 Task: Disable notify network if mentioned in news option
Action: Mouse moved to (857, 91)
Screenshot: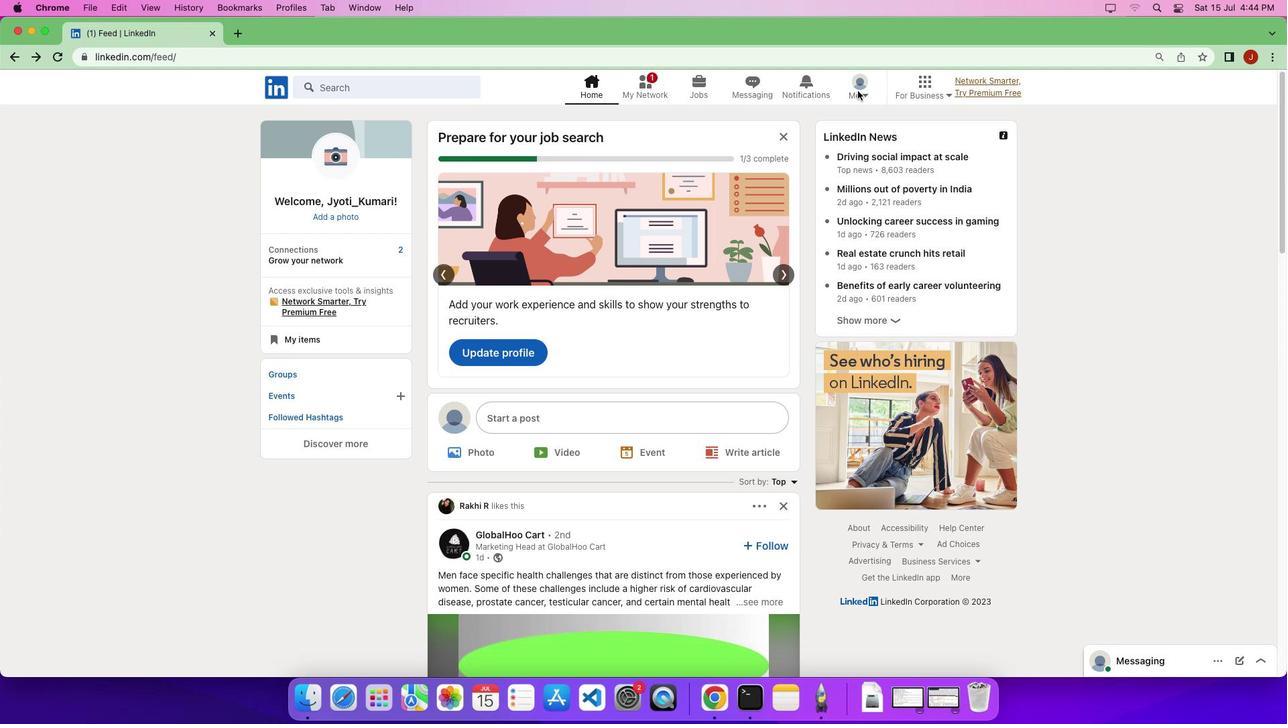 
Action: Mouse pressed left at (857, 91)
Screenshot: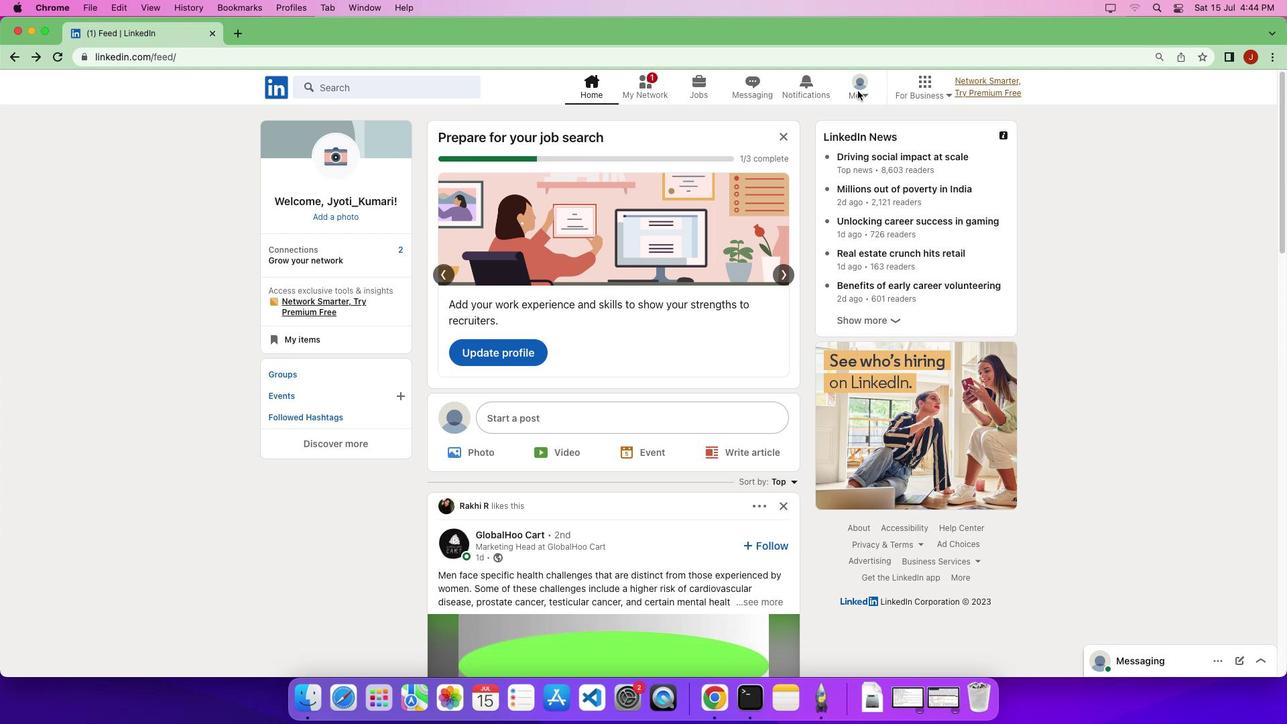 
Action: Mouse moved to (862, 93)
Screenshot: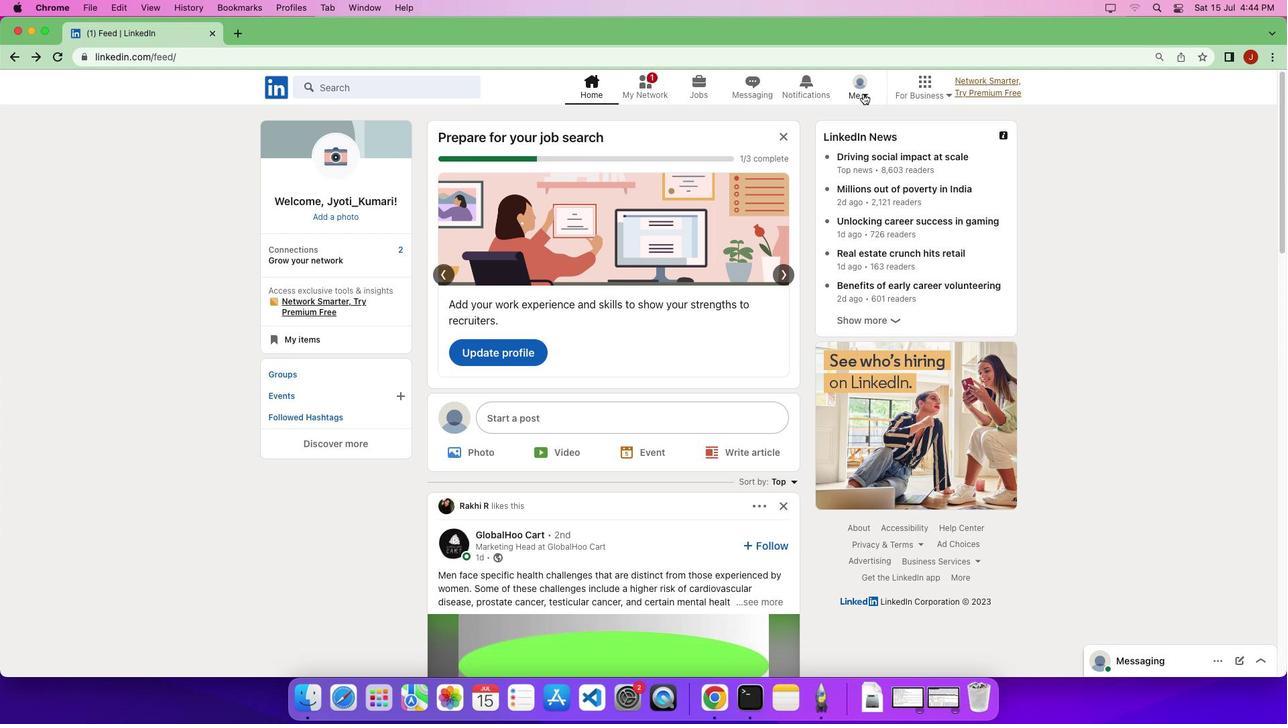 
Action: Mouse pressed left at (862, 93)
Screenshot: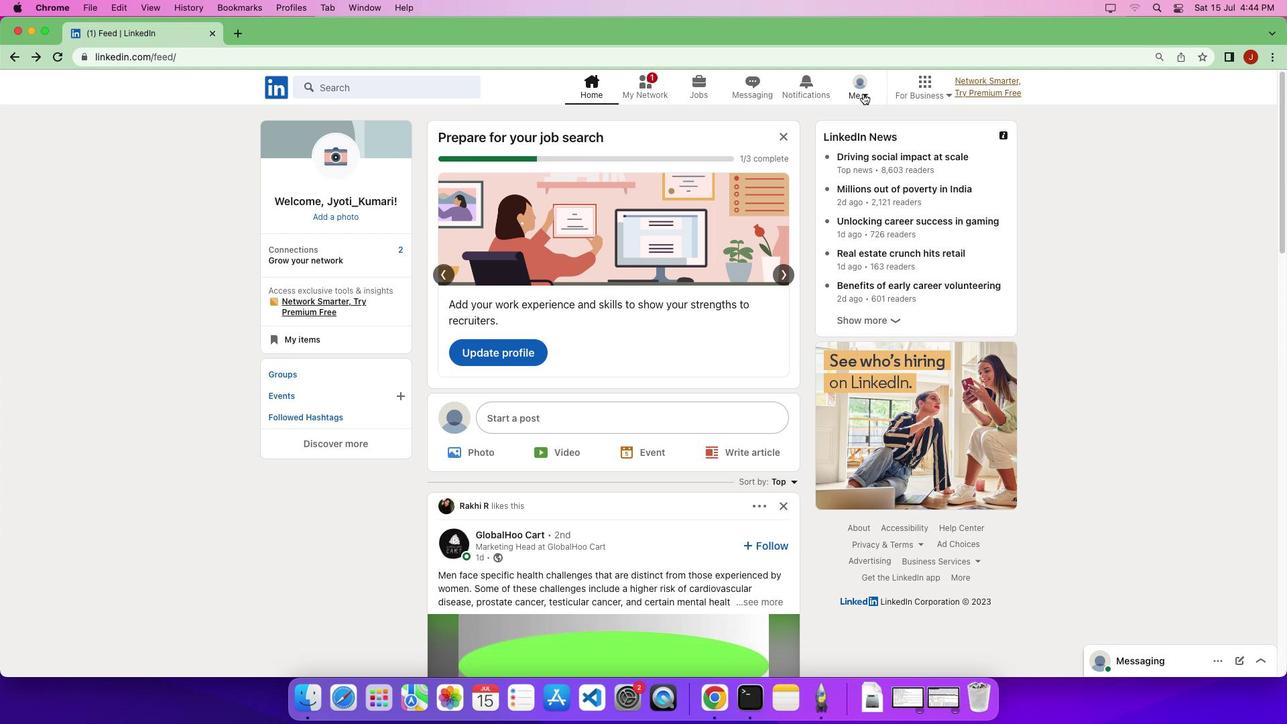 
Action: Mouse moved to (765, 254)
Screenshot: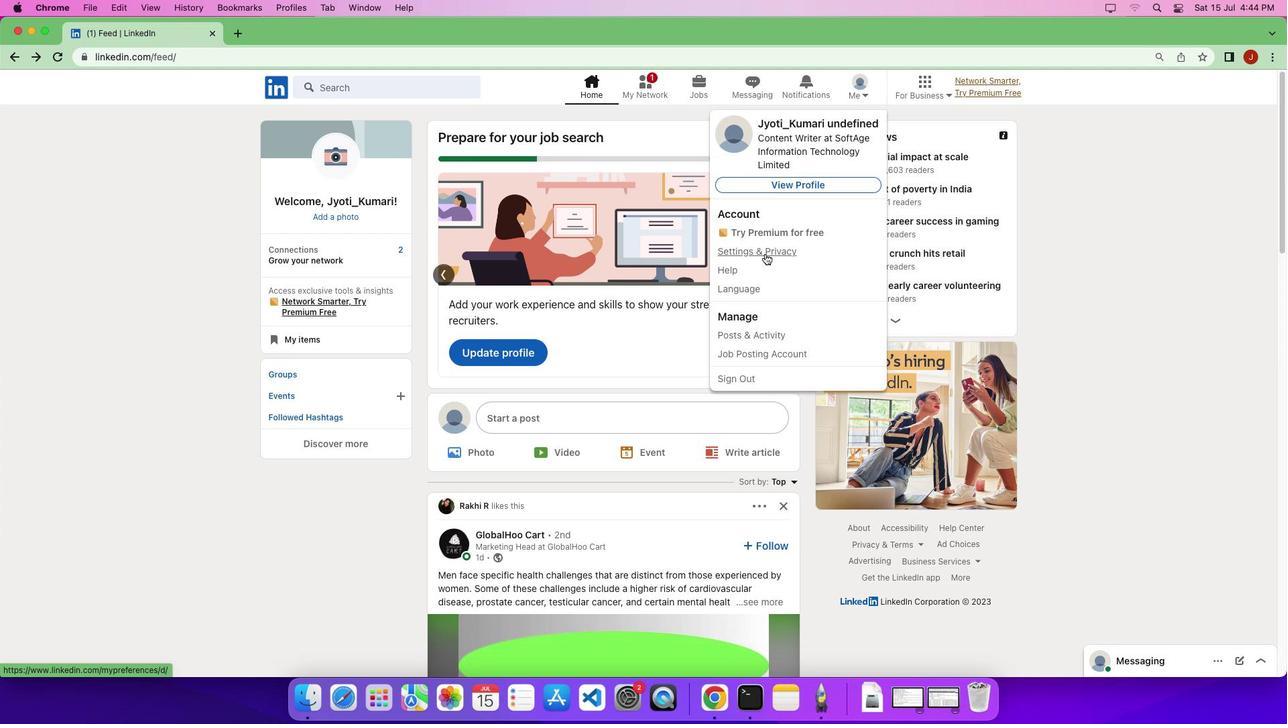 
Action: Mouse pressed left at (765, 254)
Screenshot: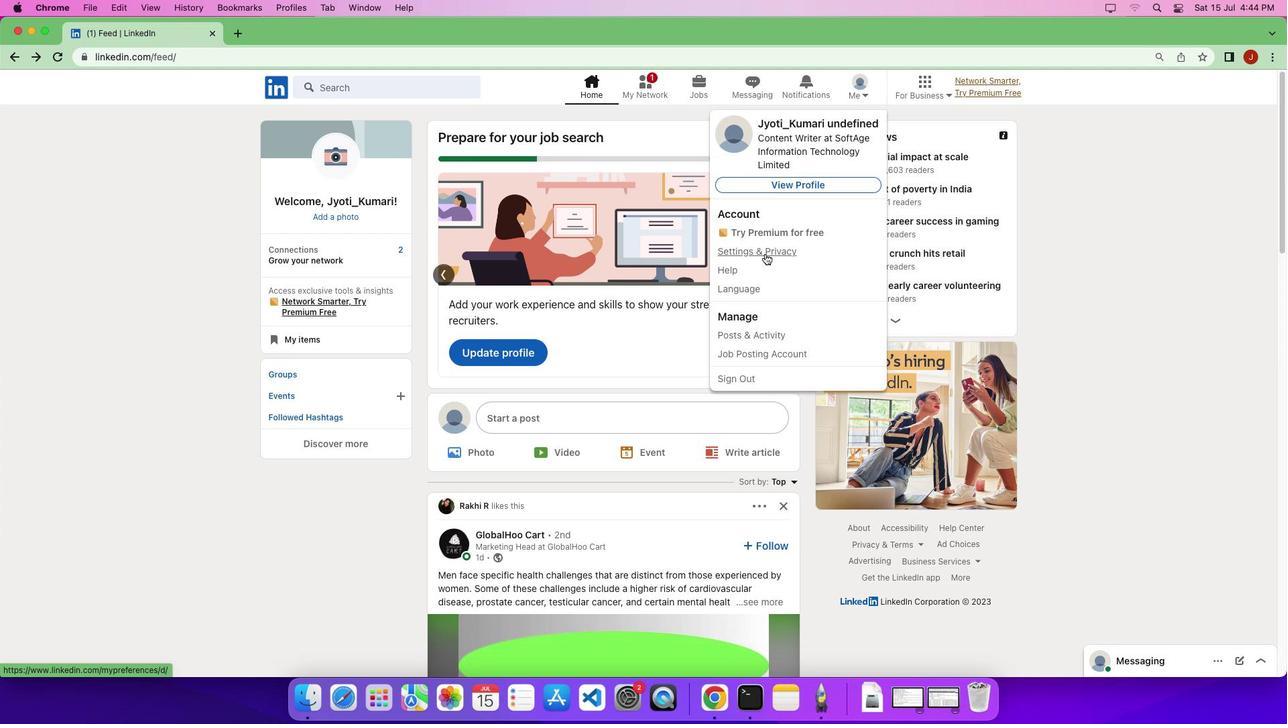 
Action: Mouse moved to (77, 280)
Screenshot: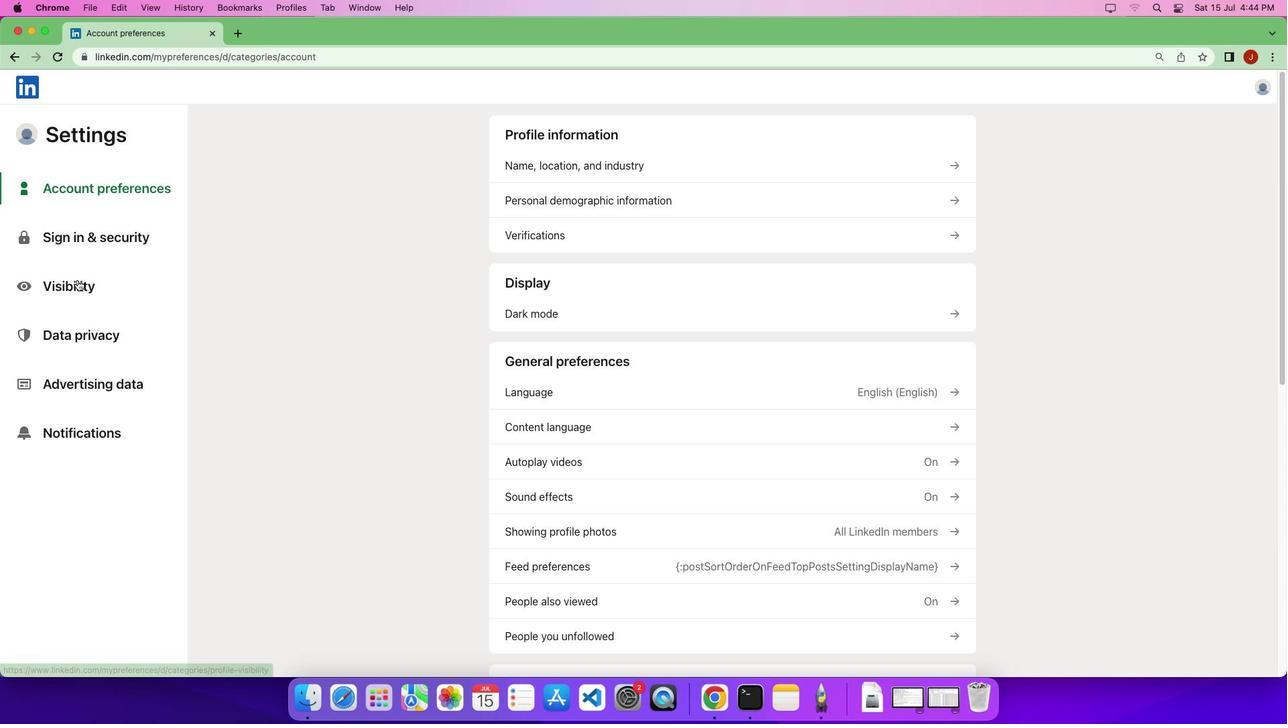 
Action: Mouse pressed left at (77, 280)
Screenshot: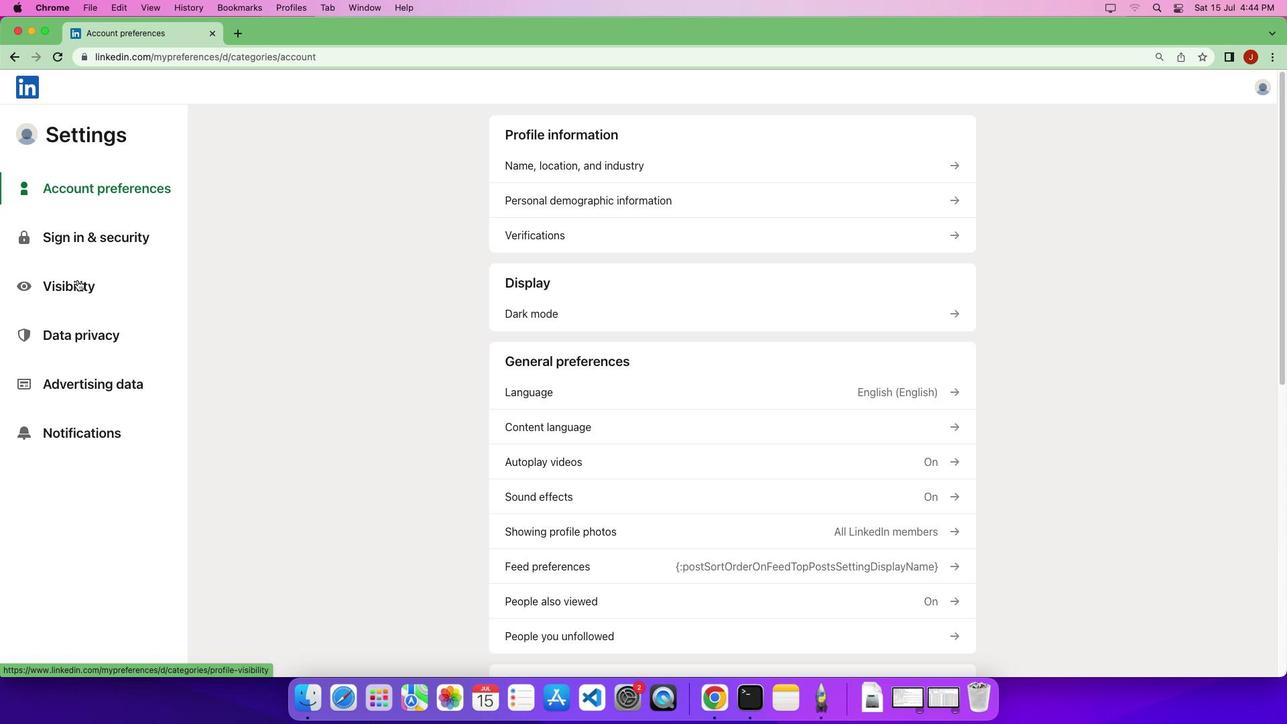 
Action: Mouse pressed left at (77, 280)
Screenshot: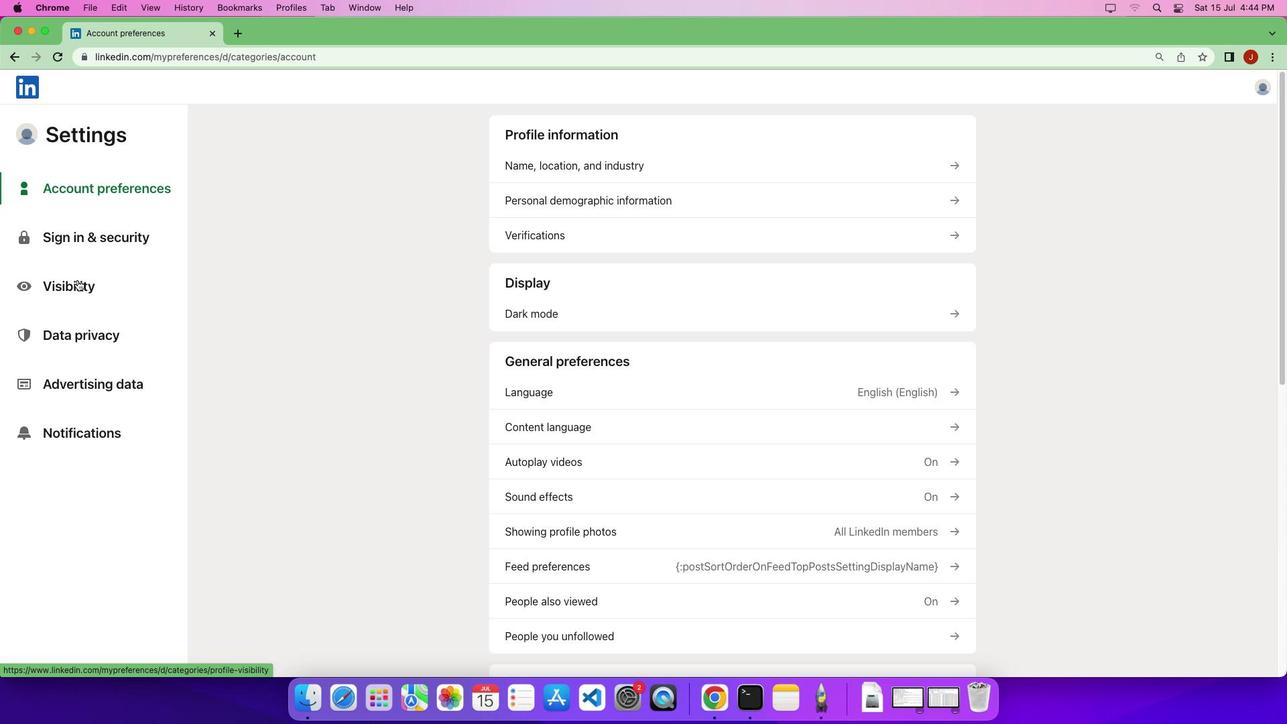 
Action: Mouse moved to (913, 661)
Screenshot: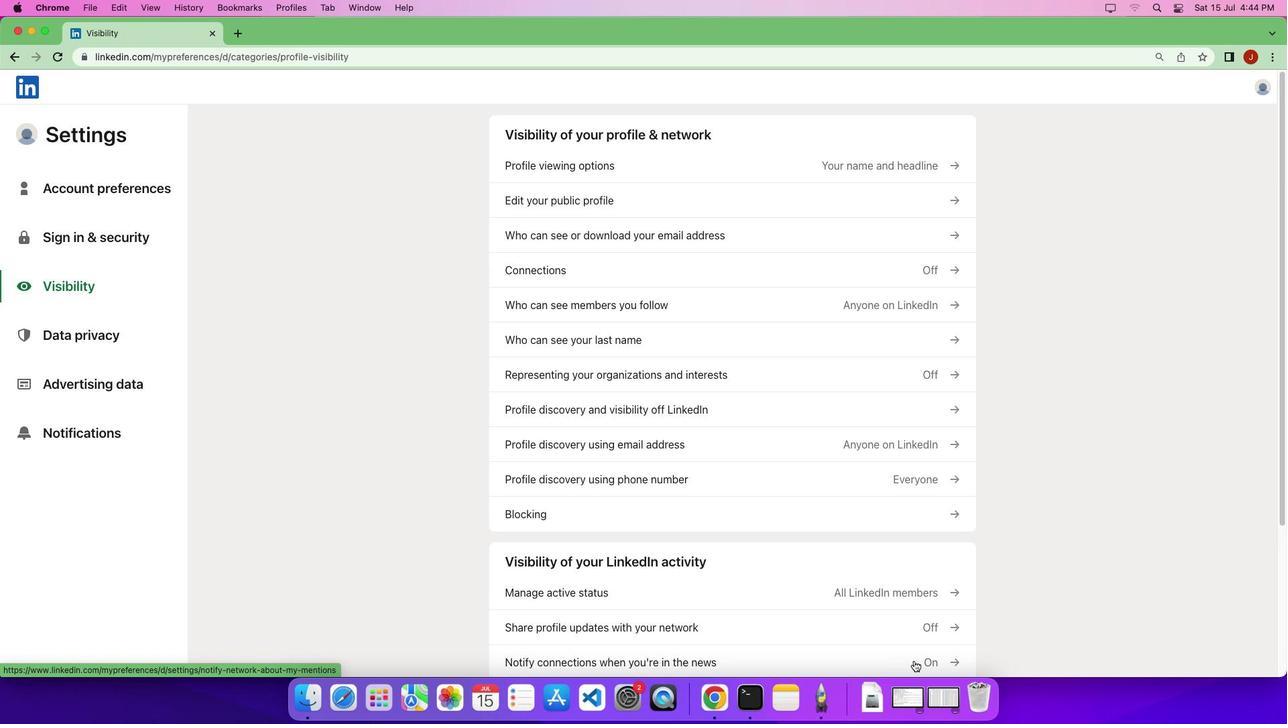 
Action: Mouse pressed left at (913, 661)
Screenshot: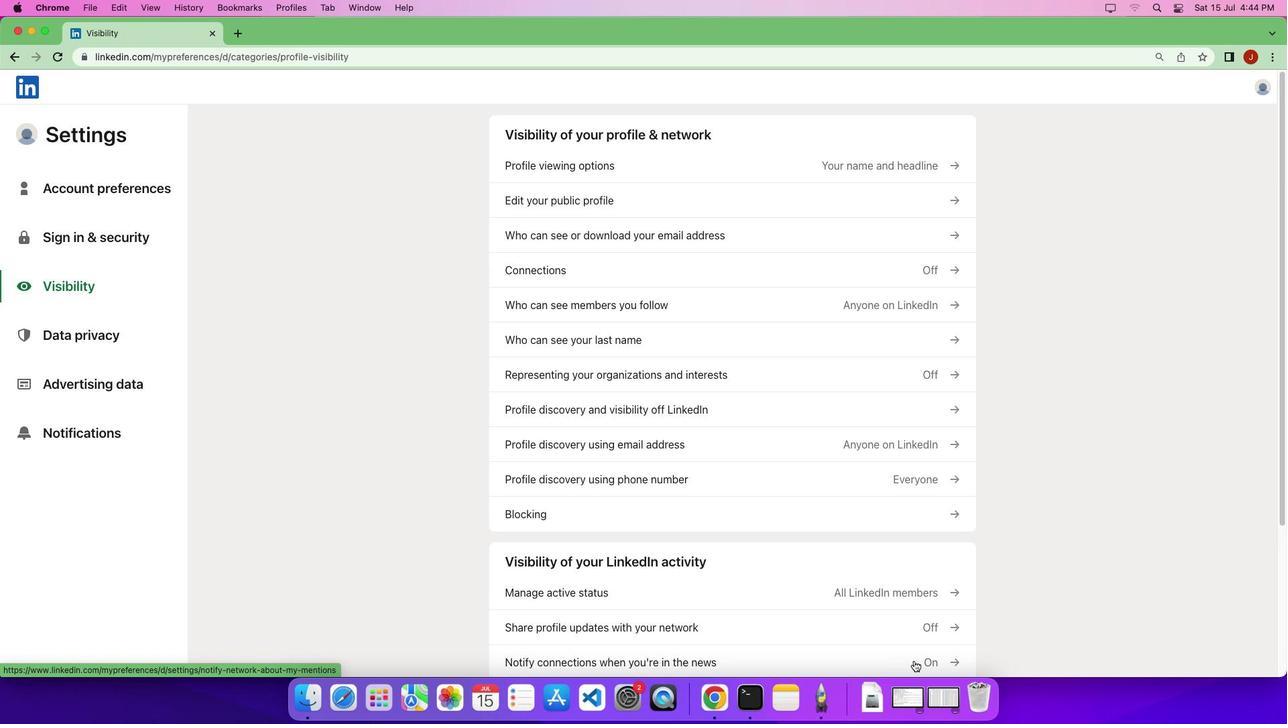 
Action: Mouse moved to (928, 211)
Screenshot: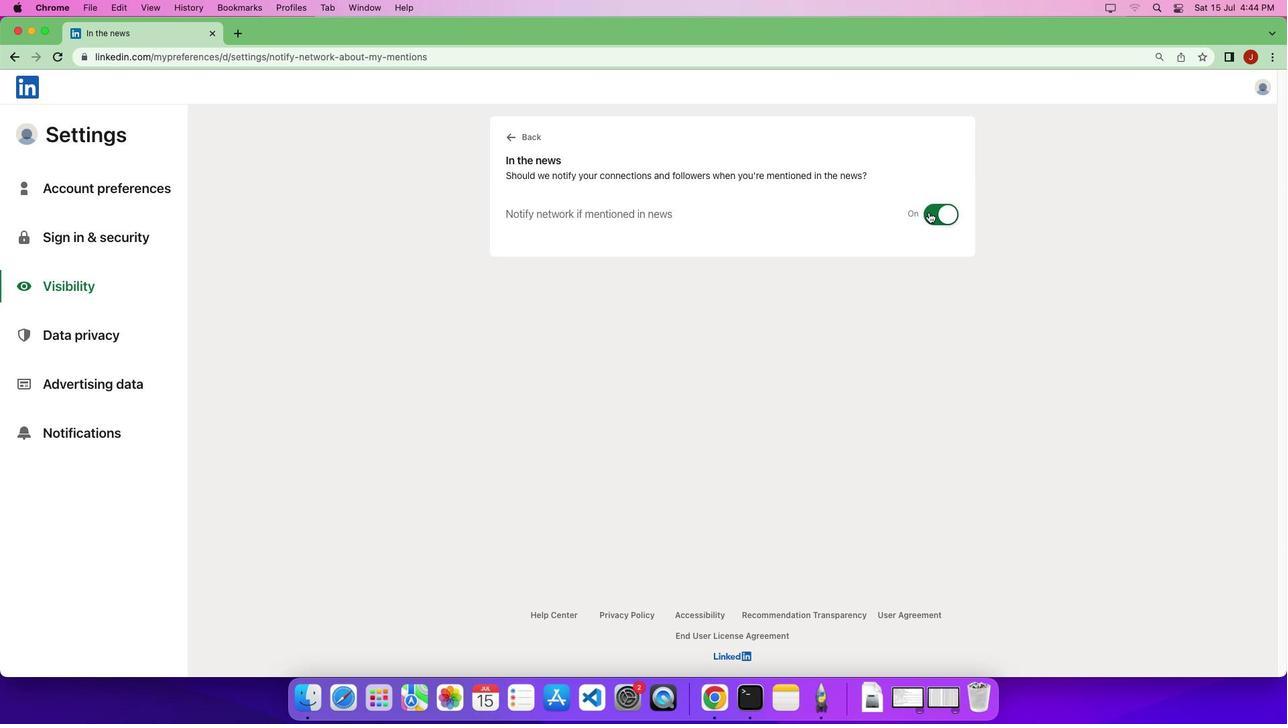 
Action: Mouse pressed left at (928, 211)
Screenshot: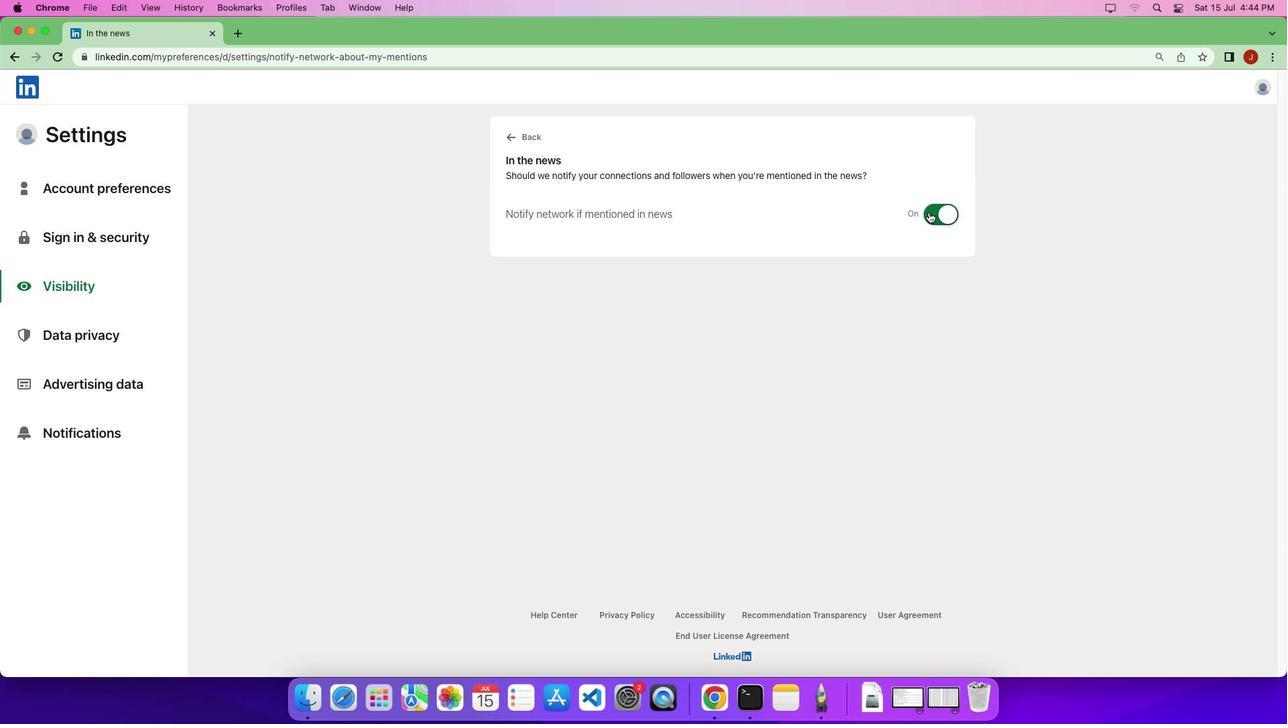 
